 Task: Create in the project AgileGator in Backlog an issue 'Create a new online platform for online graphic design courses with advanced design tools and project collaboration features', assign it to team member softage.3@softage.net and change the status to IN PROGRESS. Create in the project AgileGator in Backlog an issue 'Implement a new cloud-based payroll management system for a company with advanced payroll processing and tax calculation features', assign it to team member softage.4@softage.net and change the status to IN PROGRESS
Action: Mouse moved to (217, 63)
Screenshot: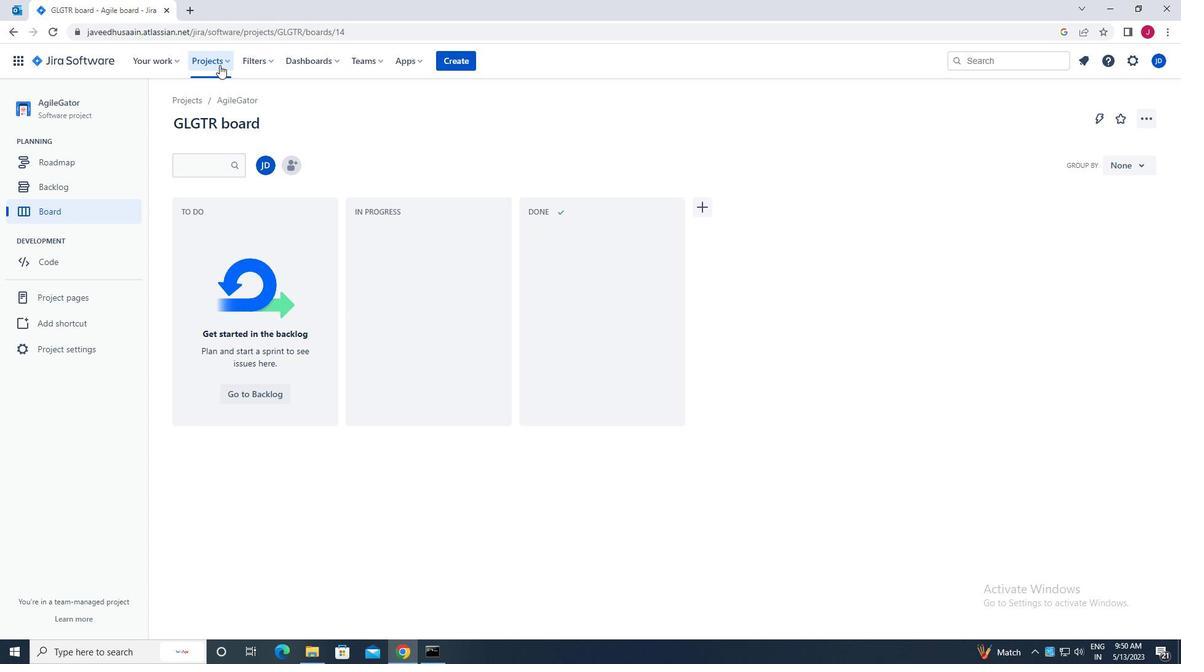 
Action: Mouse pressed left at (217, 63)
Screenshot: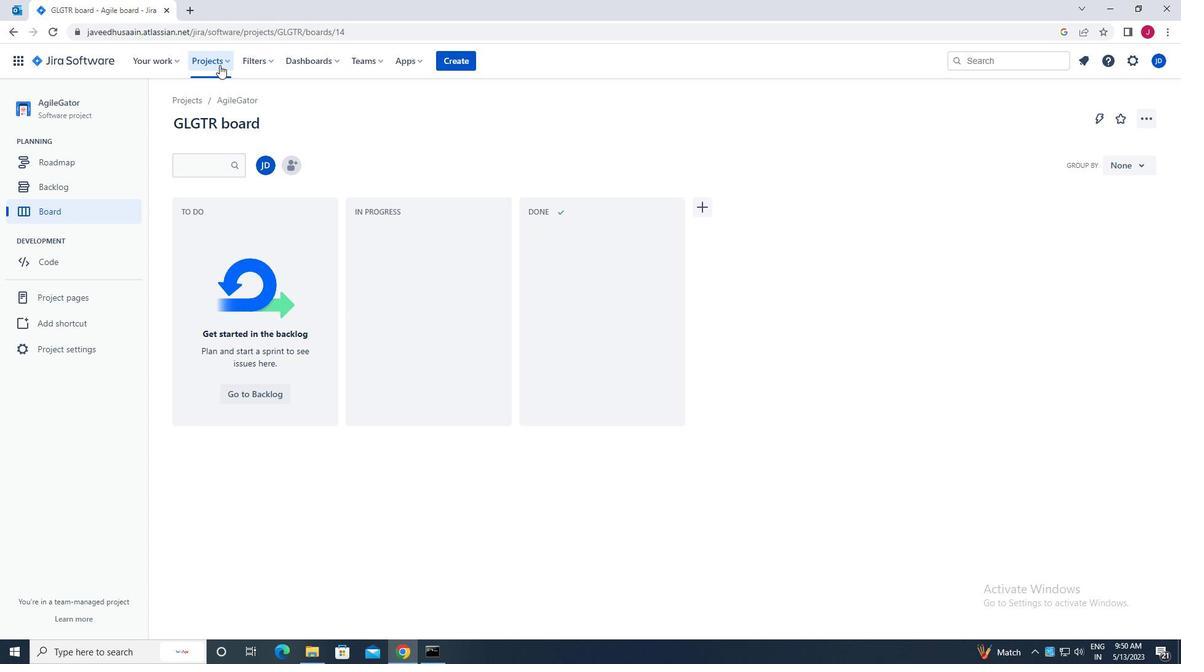 
Action: Mouse moved to (262, 111)
Screenshot: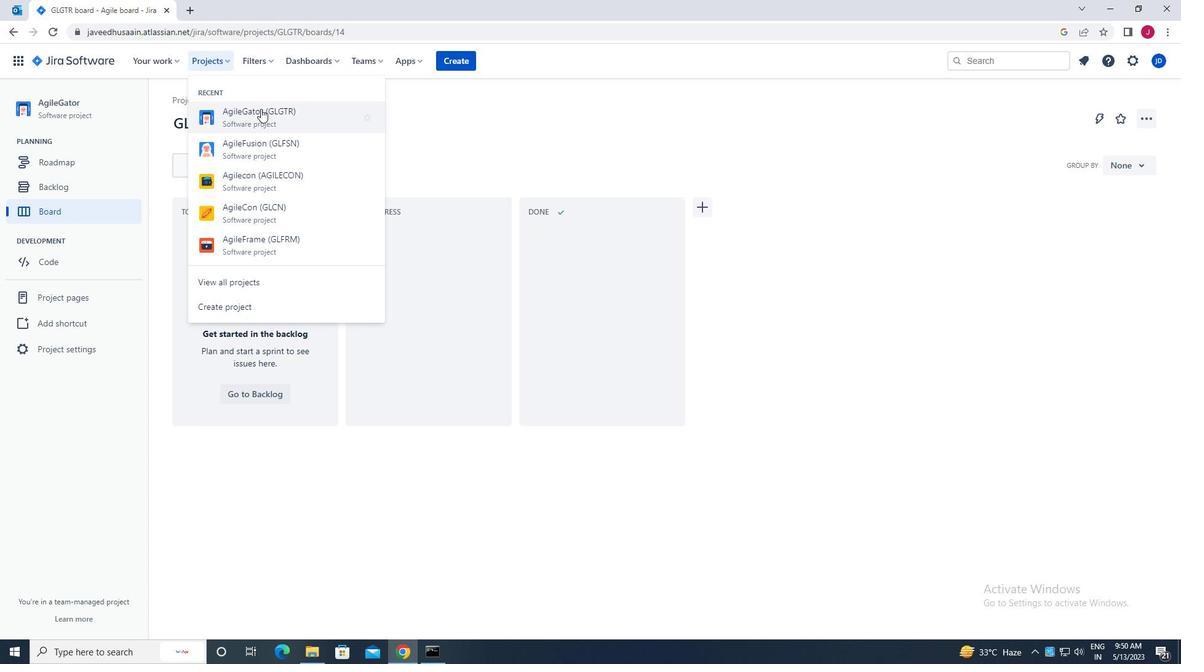 
Action: Mouse pressed left at (262, 111)
Screenshot: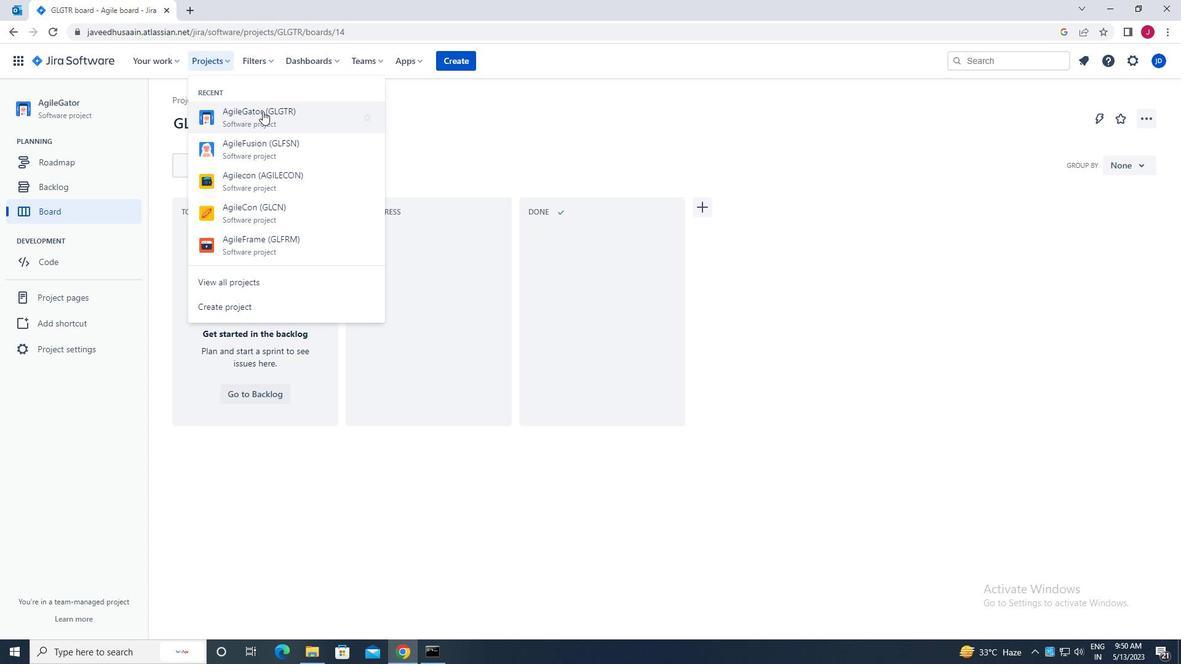 
Action: Mouse moved to (74, 182)
Screenshot: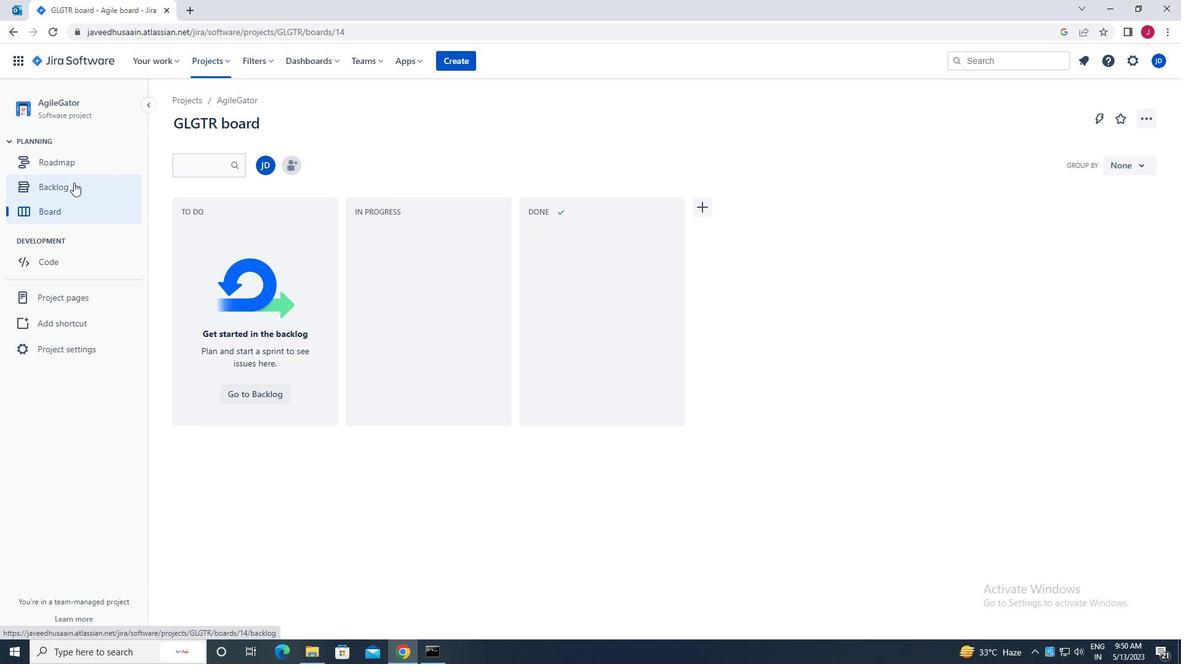 
Action: Mouse pressed left at (74, 182)
Screenshot: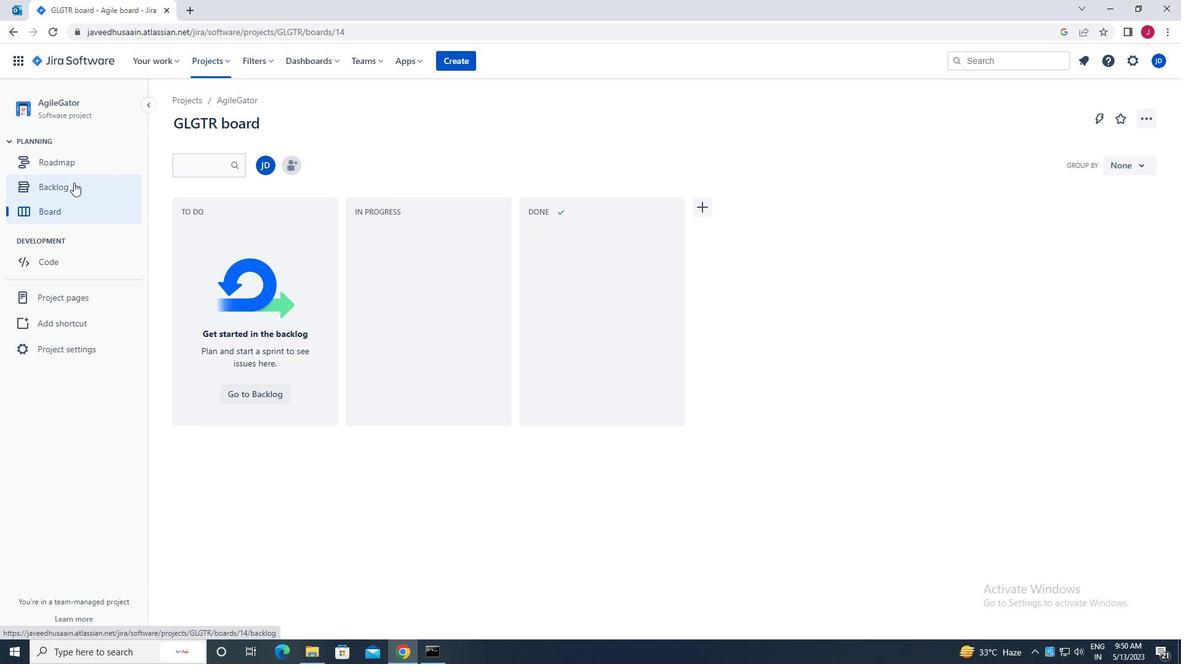 
Action: Mouse moved to (230, 449)
Screenshot: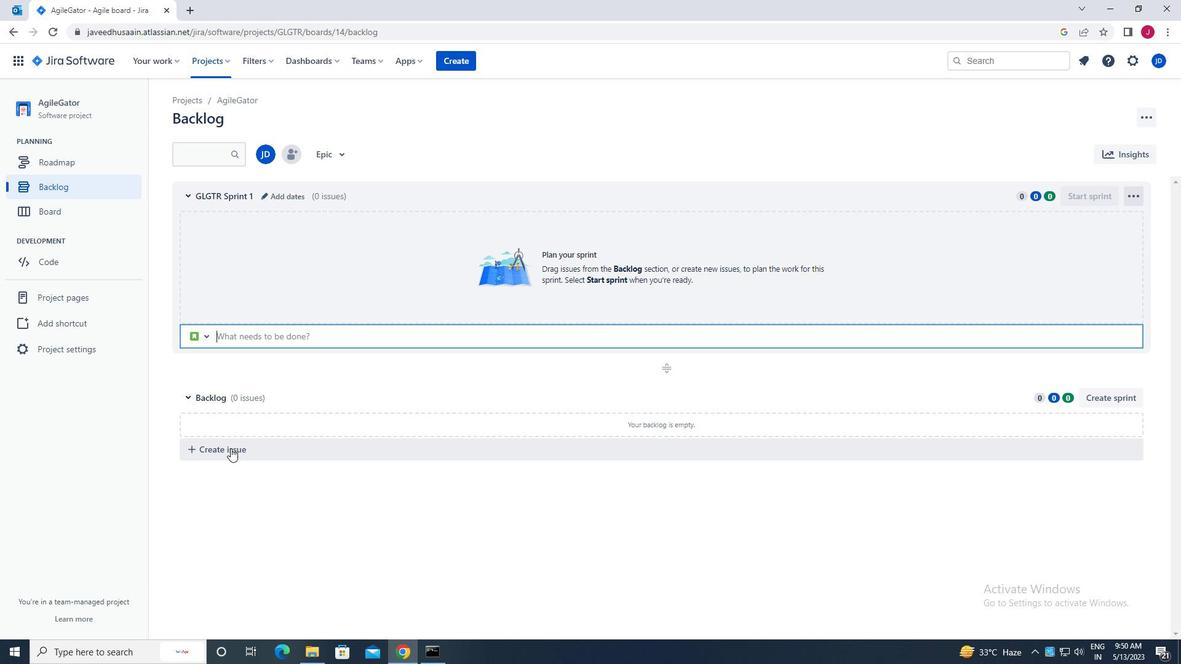 
Action: Mouse pressed left at (230, 449)
Screenshot: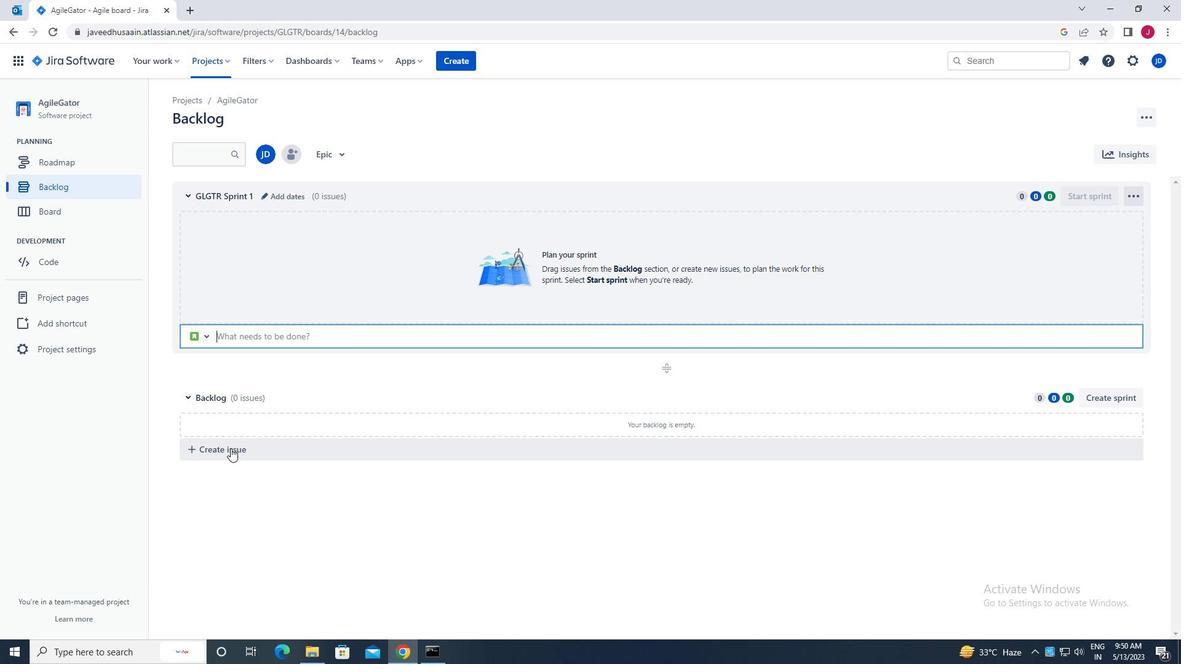 
Action: Mouse moved to (273, 450)
Screenshot: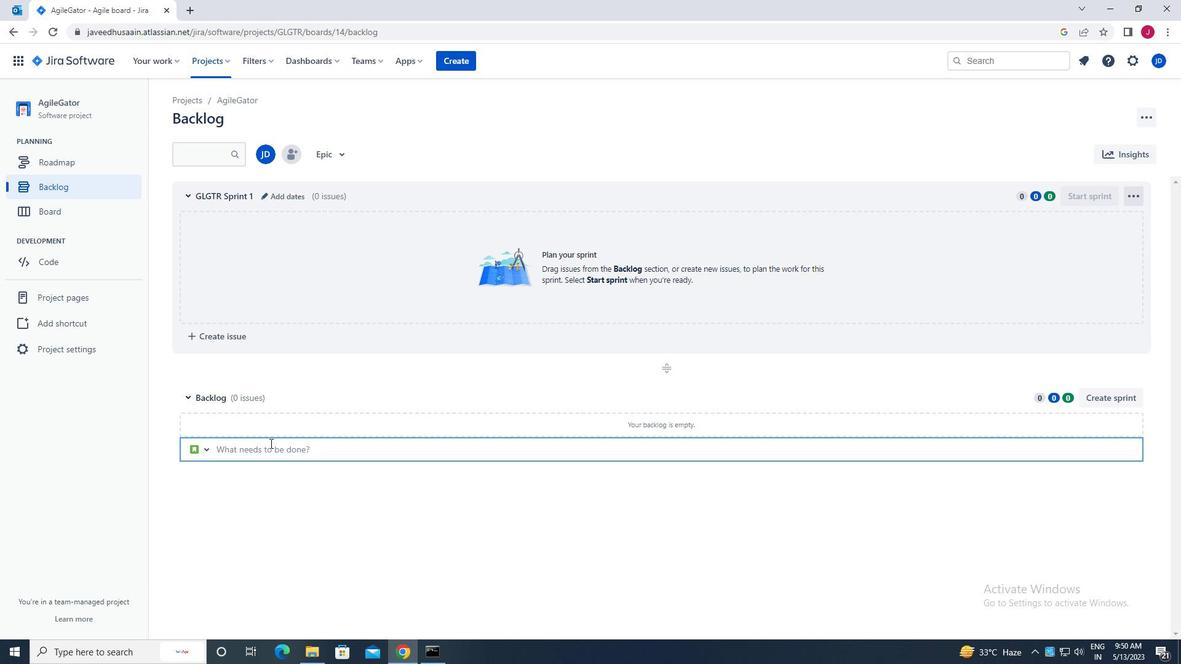
Action: Mouse pressed left at (273, 450)
Screenshot: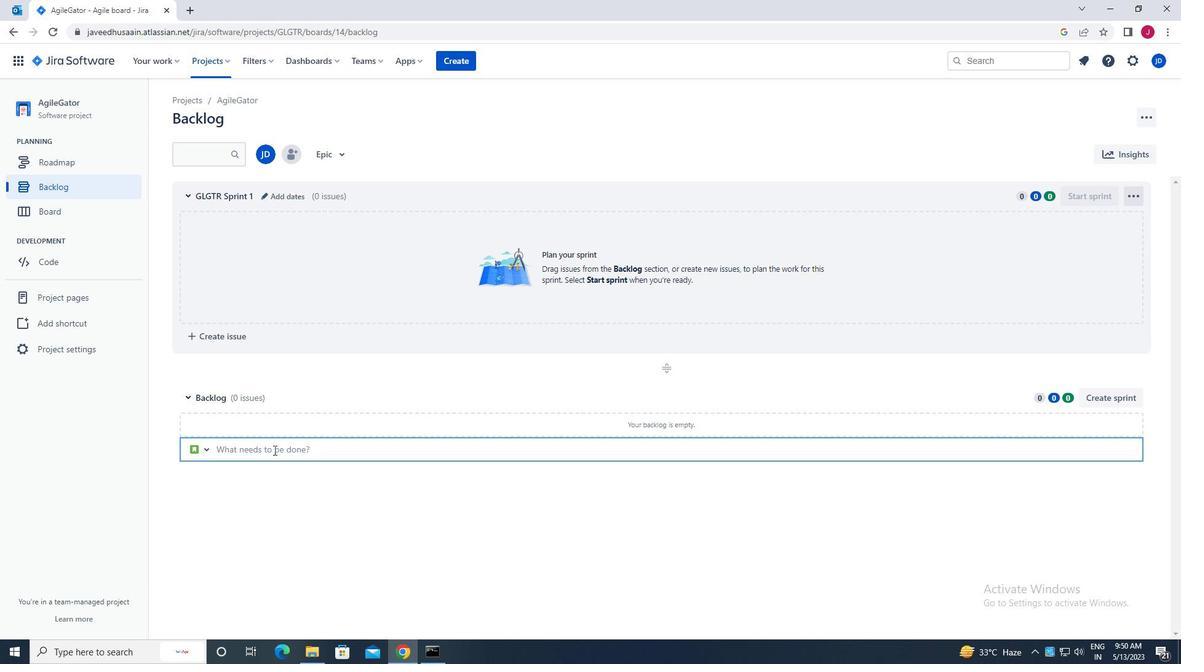 
Action: Key pressed c<Key.caps_lock>reate<Key.space>a<Key.space>new<Key.space>p<Key.backspace>online<Key.space>platform<Key.space>for<Key.space>online<Key.space>graphic<Key.space>design<Key.space>courses<Key.space>with<Key.space>advanced<Key.space>design<Key.space>tools<Key.space>and<Key.space>project<Key.space>collaboration<Key.space>features<Key.enter>
Screenshot: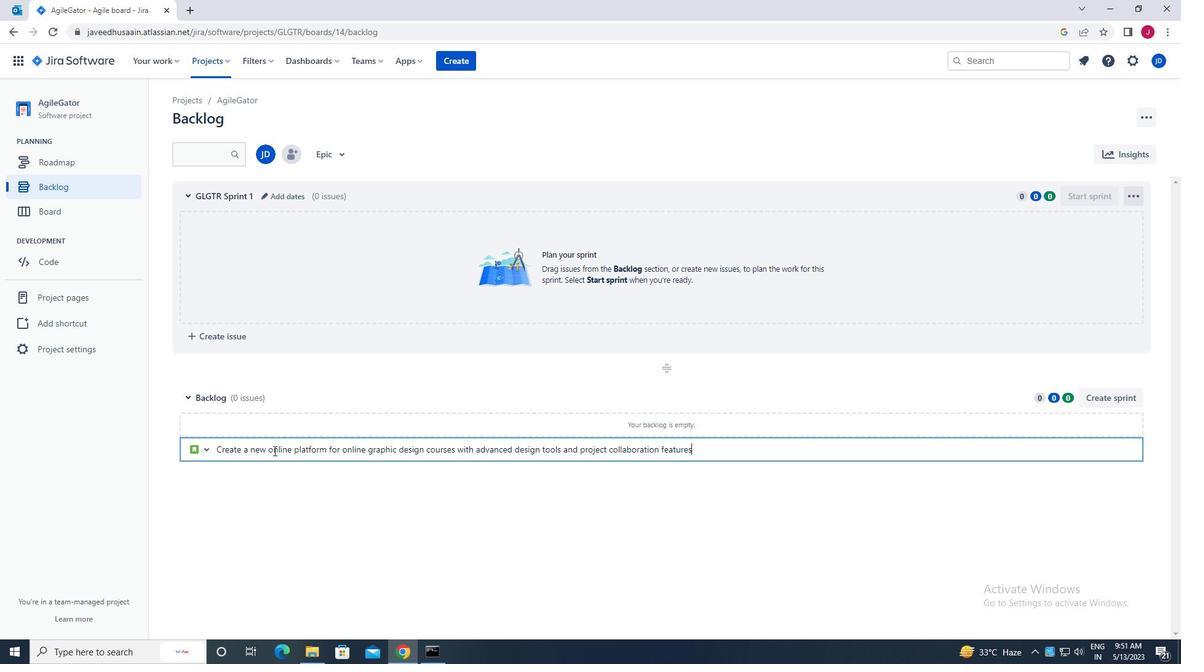 
Action: Mouse moved to (1104, 421)
Screenshot: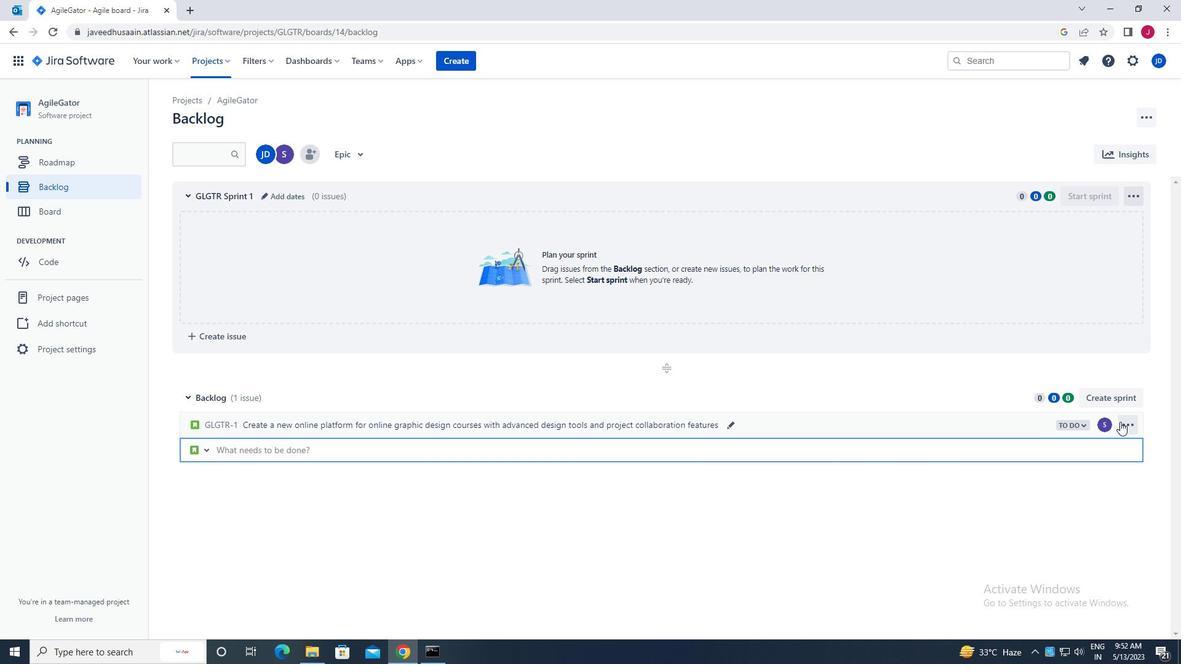 
Action: Mouse pressed left at (1104, 421)
Screenshot: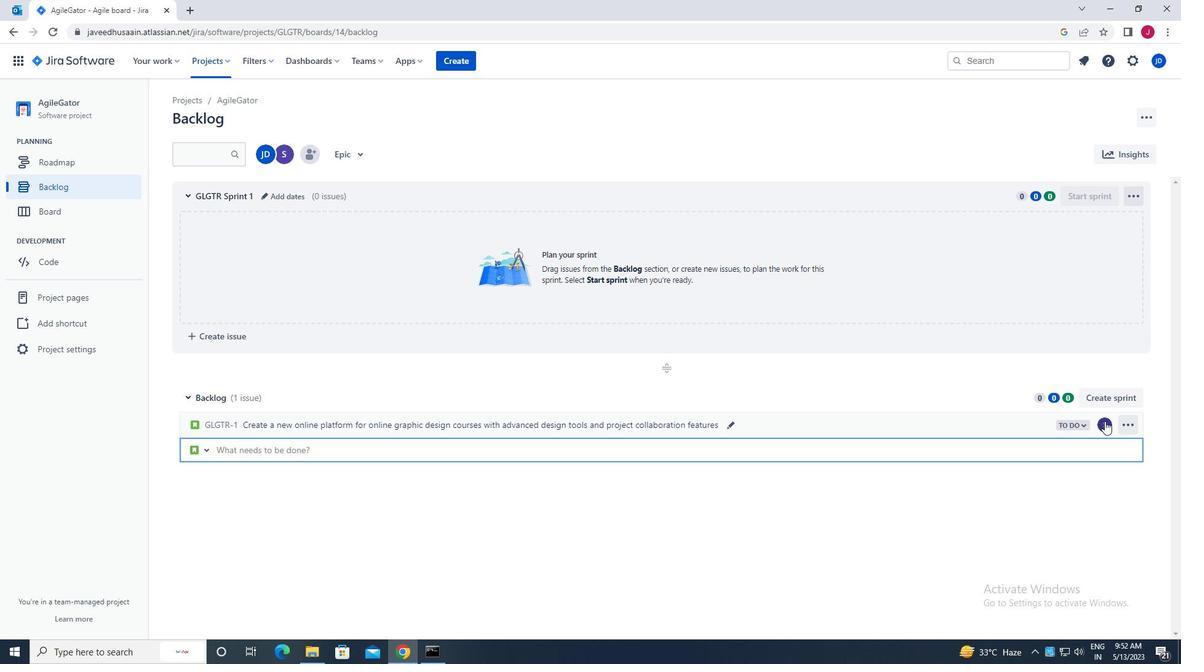 
Action: Mouse moved to (1021, 458)
Screenshot: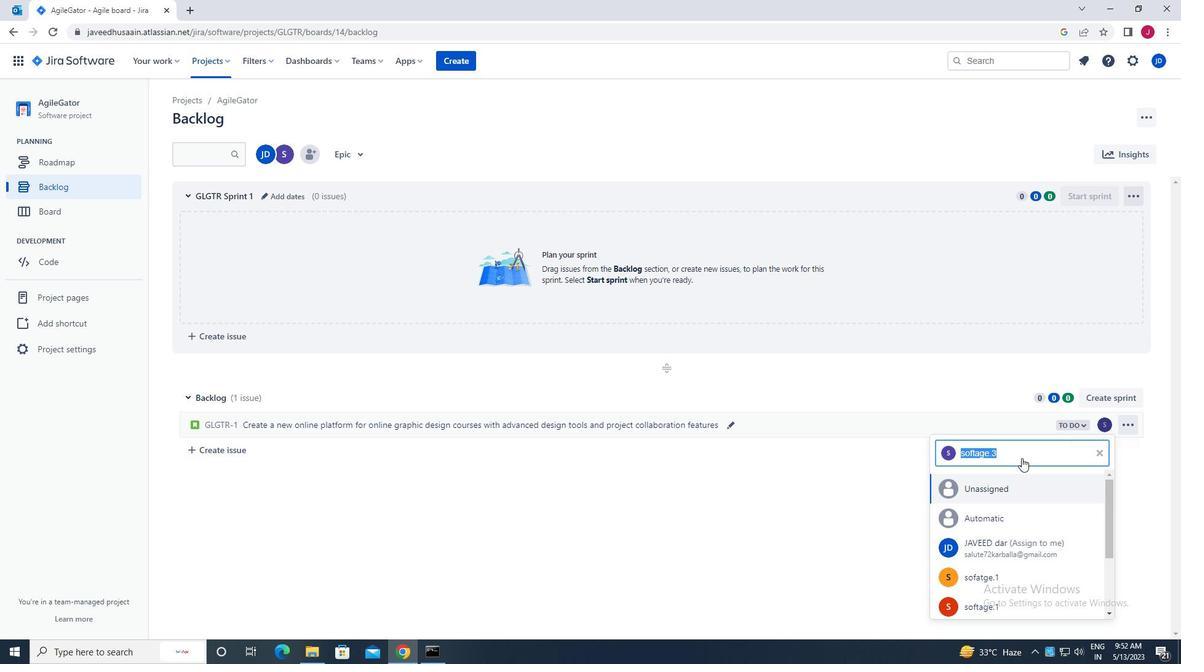 
Action: Key pressed softage
Screenshot: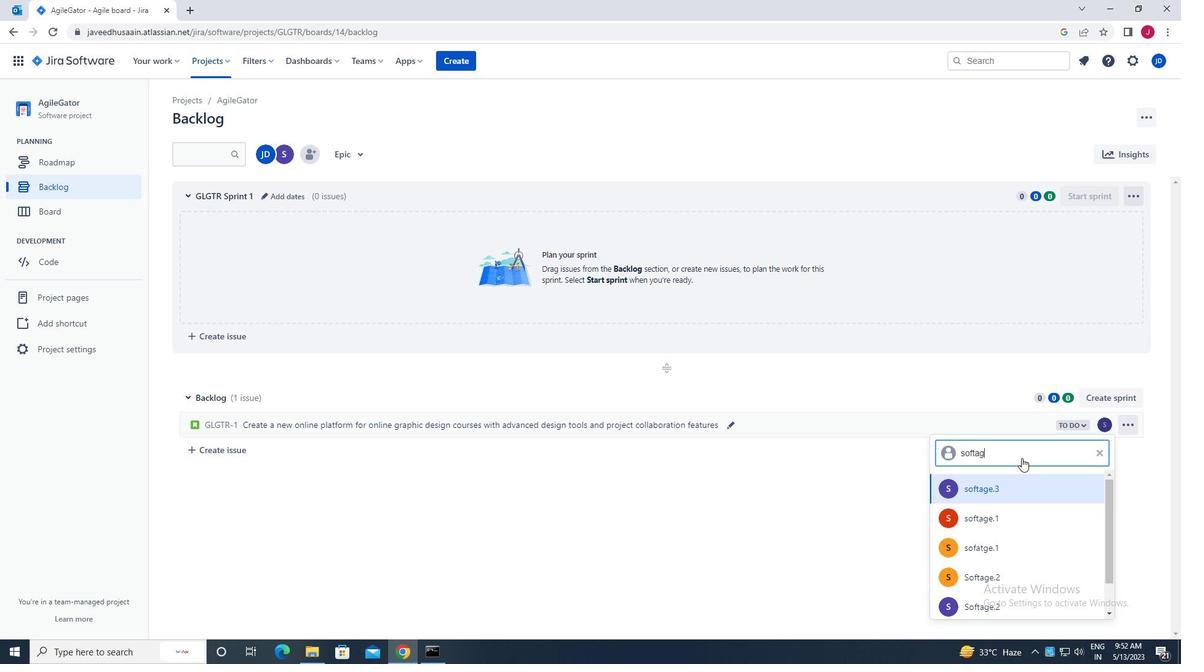 
Action: Mouse moved to (1020, 489)
Screenshot: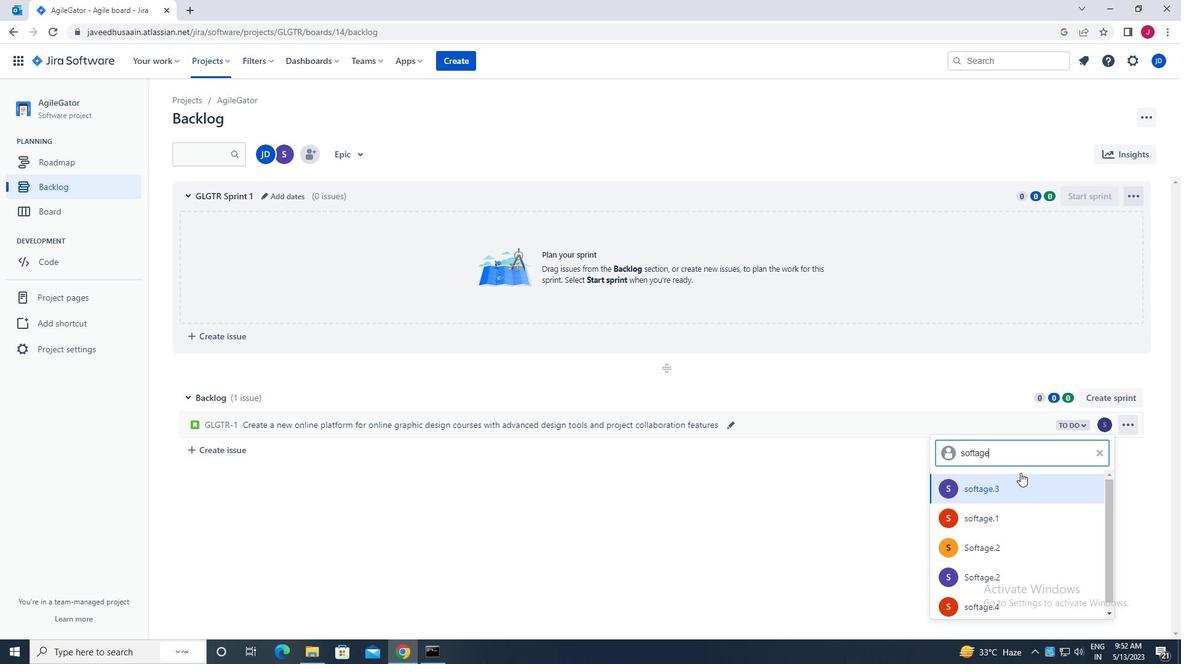 
Action: Mouse pressed left at (1020, 489)
Screenshot: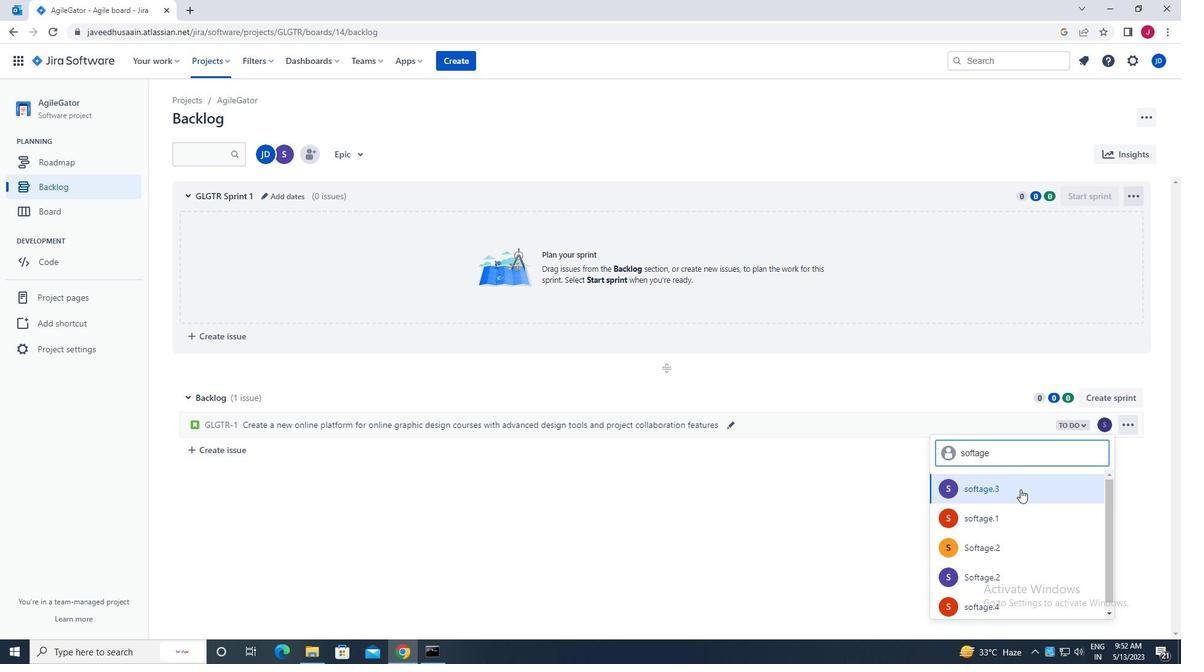 
Action: Mouse moved to (1084, 424)
Screenshot: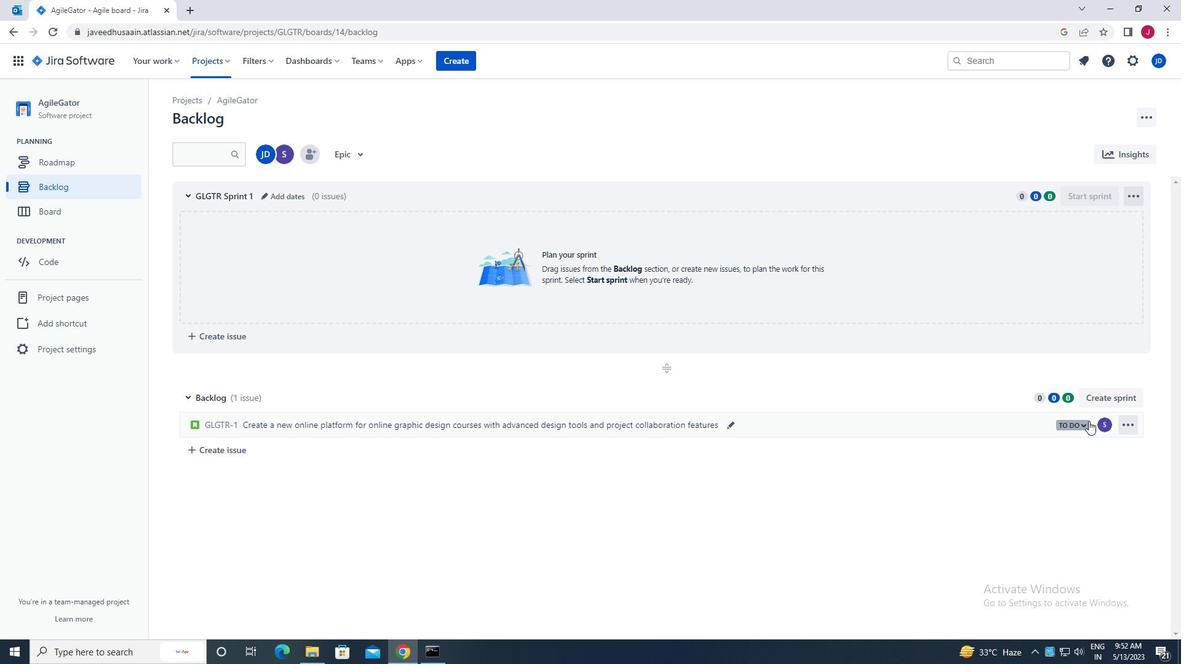 
Action: Mouse pressed left at (1084, 424)
Screenshot: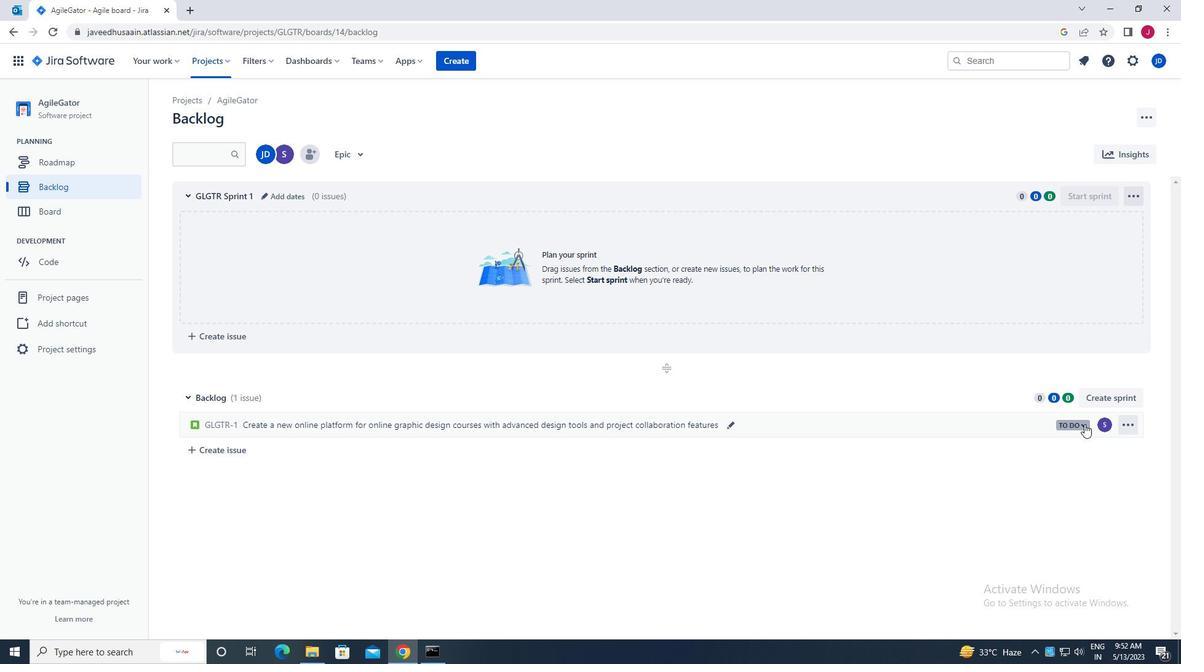 
Action: Mouse moved to (995, 451)
Screenshot: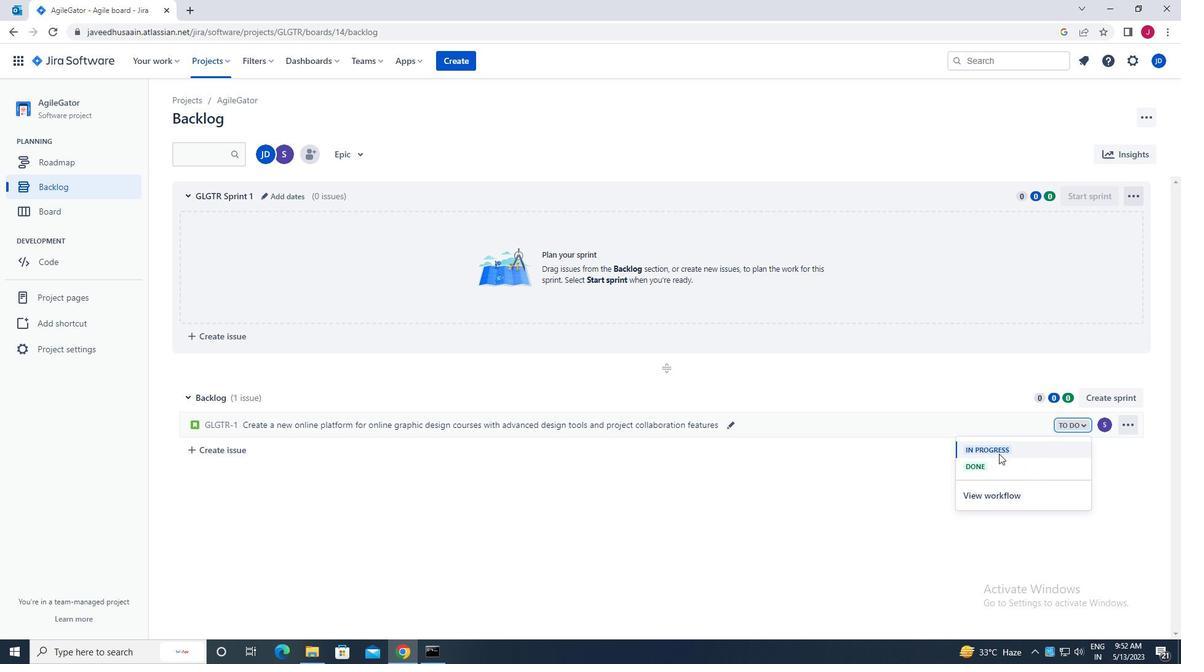 
Action: Mouse pressed left at (995, 451)
Screenshot: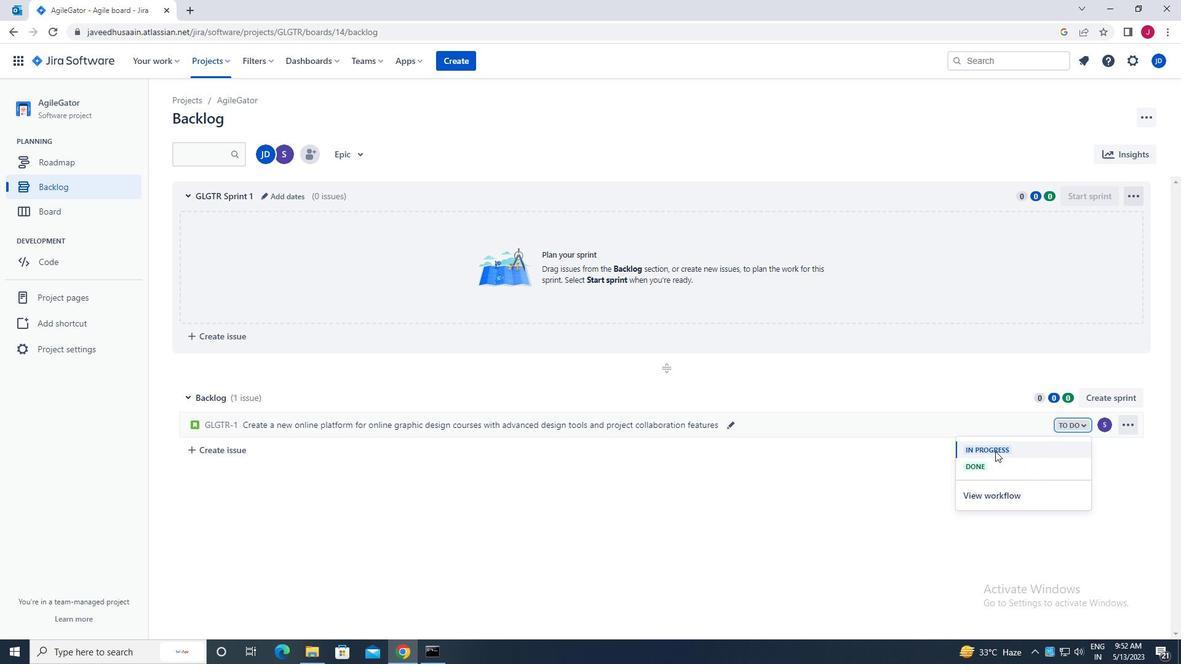 
Action: Mouse moved to (236, 450)
Screenshot: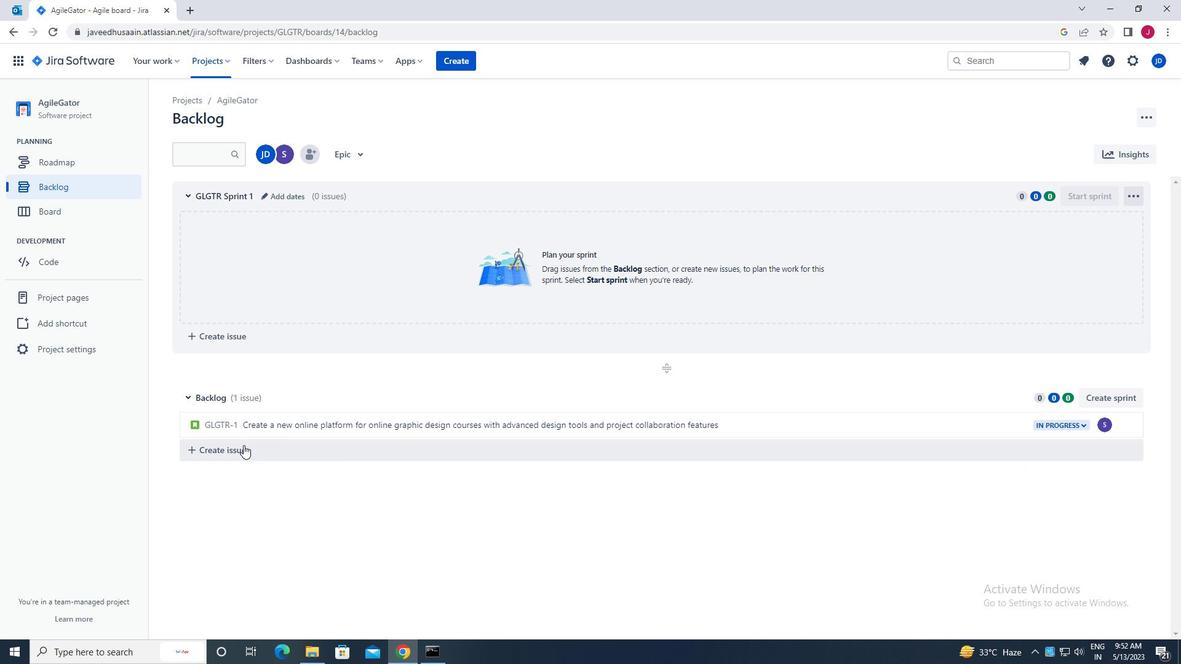 
Action: Mouse pressed left at (236, 450)
Screenshot: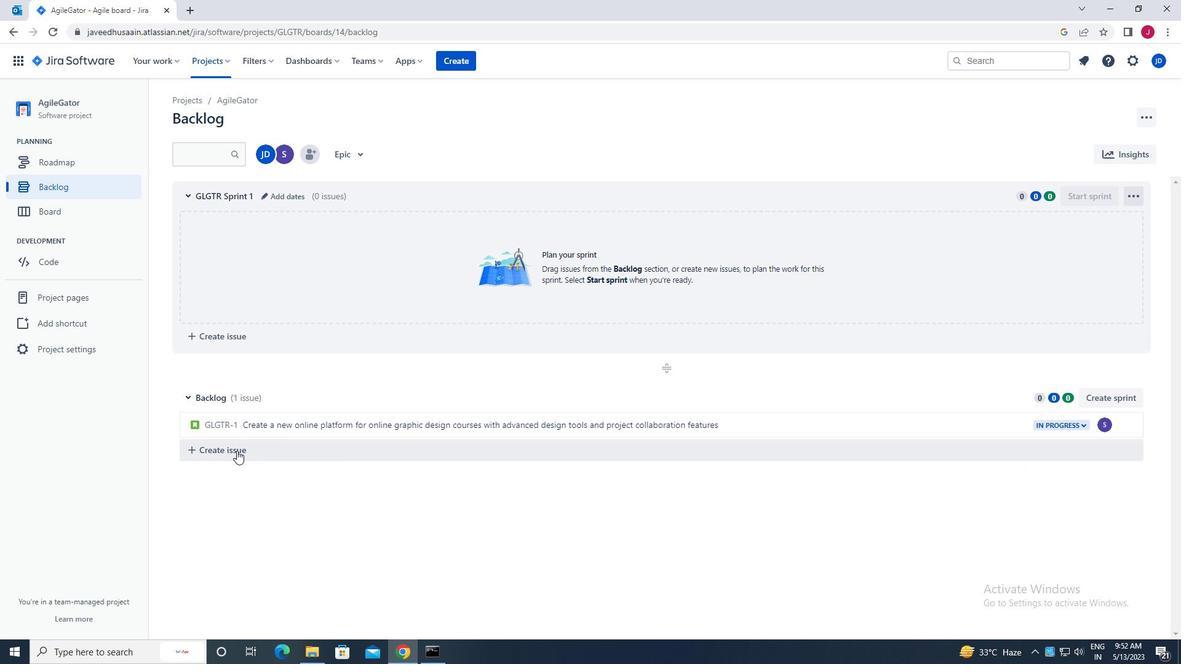 
Action: Mouse moved to (261, 452)
Screenshot: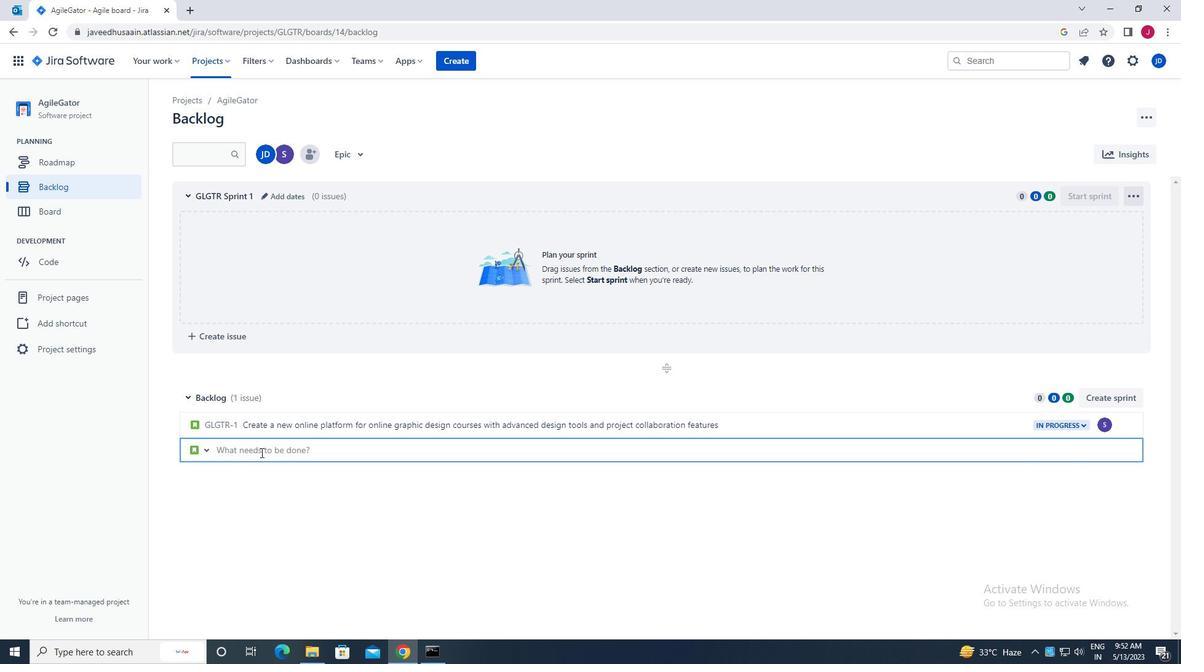 
Action: Key pressed <Key.caps_lock>i<Key.caps_lock>mplement<Key.space>a<Key.space>new<Key.space>cloud-based<Key.space>payroll<Key.space>management<Key.space>system<Key.space>for<Key.space>a<Key.space>company<Key.space>with<Key.space>advanced<Key.space>payroll<Key.space>processing<Key.space>and<Key.space>tax<Key.space>calculation<Key.space>features<Key.enter>
Screenshot: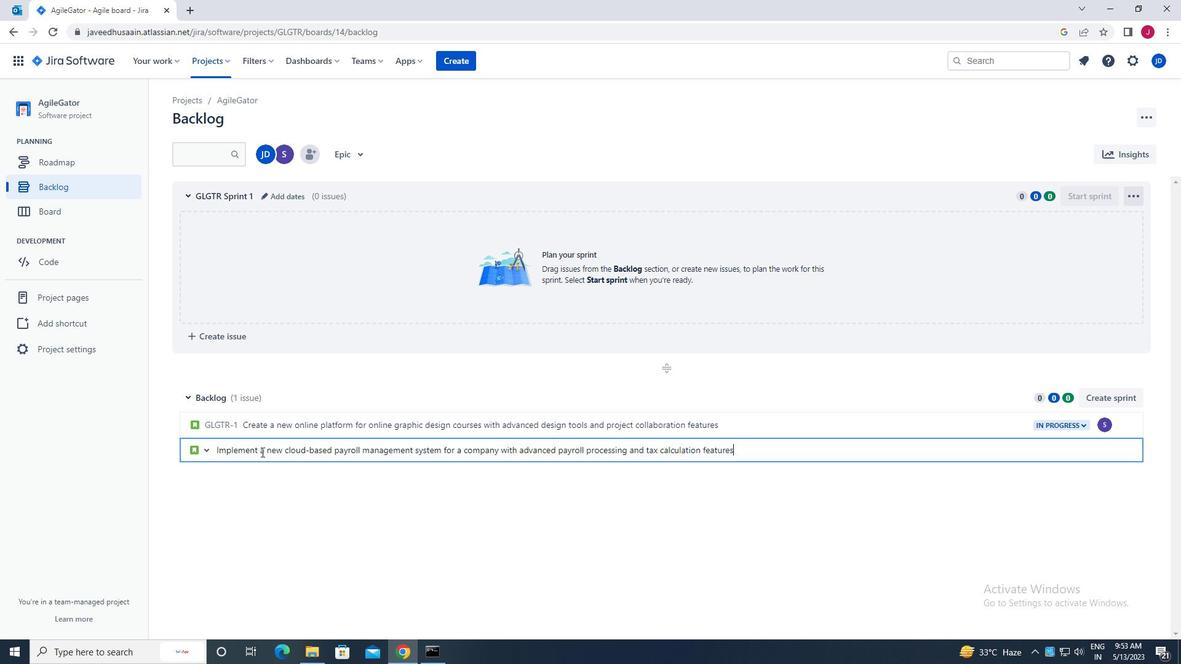 
Action: Mouse moved to (1102, 449)
Screenshot: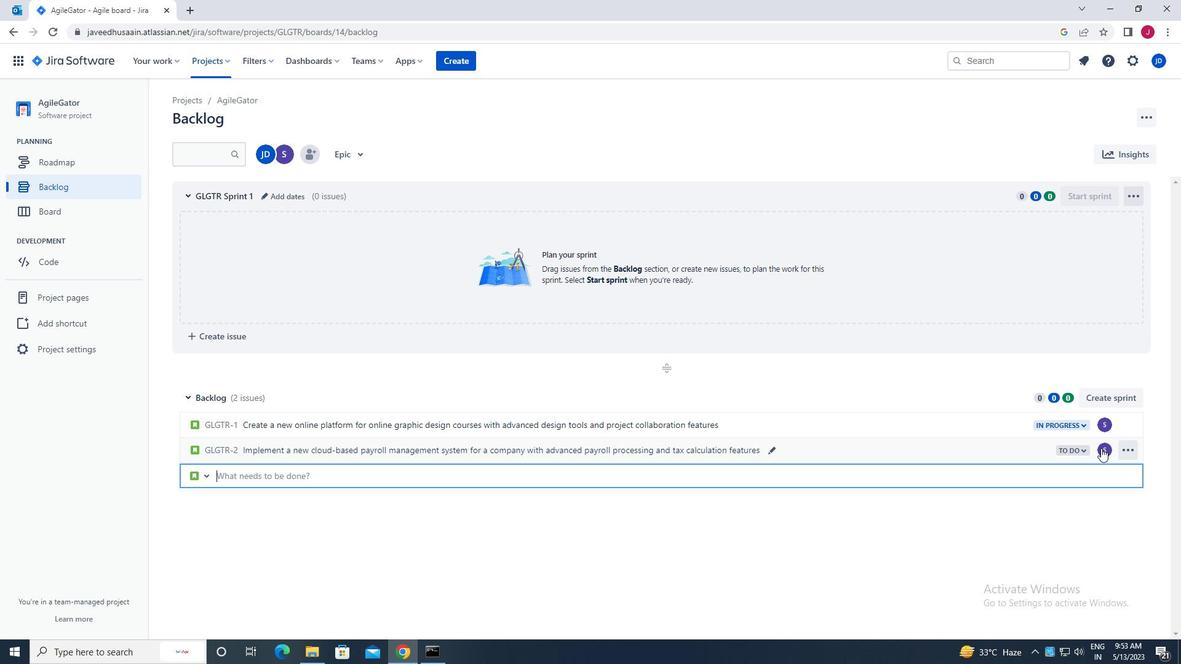 
Action: Mouse pressed left at (1102, 449)
Screenshot: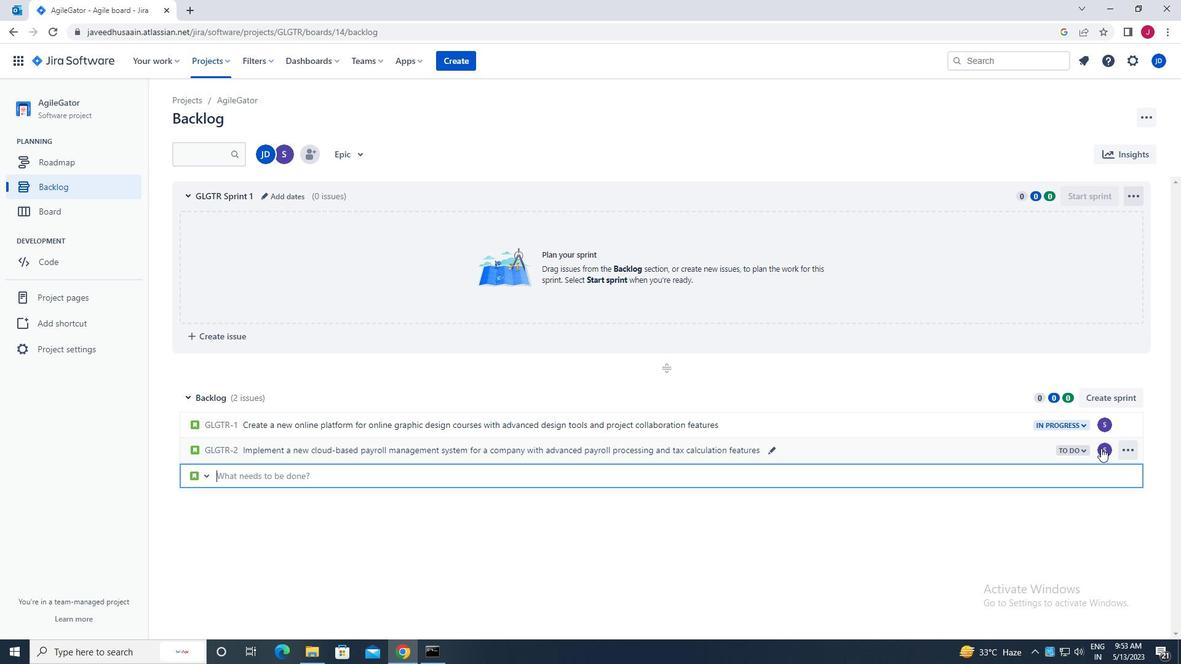 
Action: Mouse moved to (1002, 472)
Screenshot: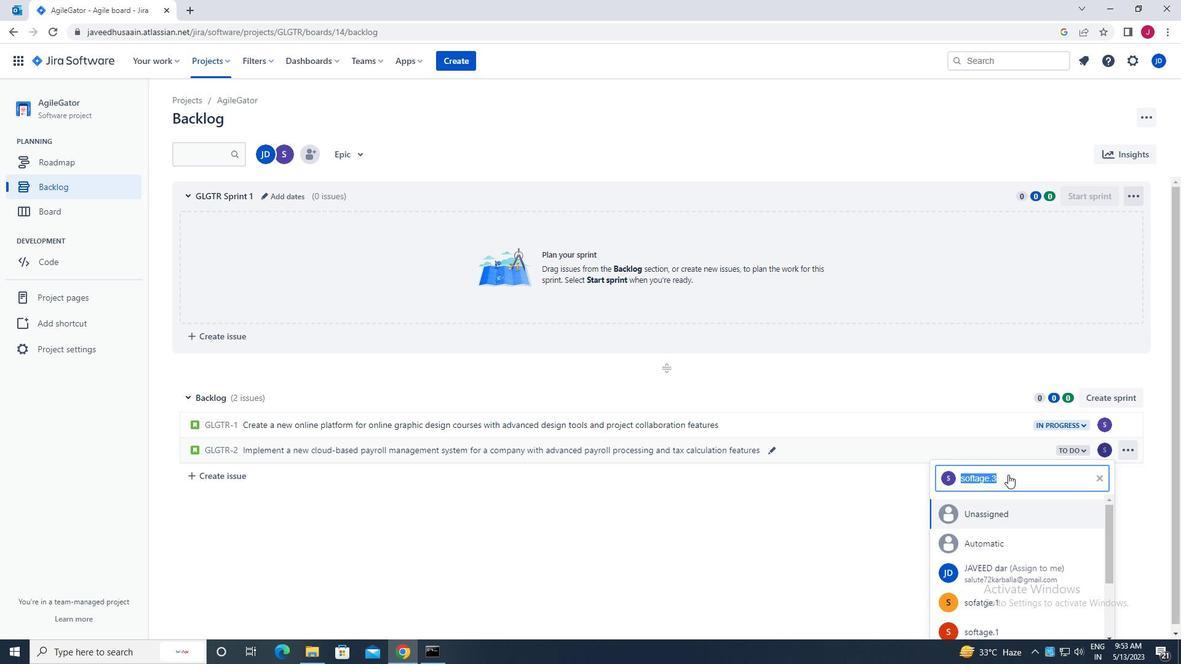 
Action: Key pressed soft
Screenshot: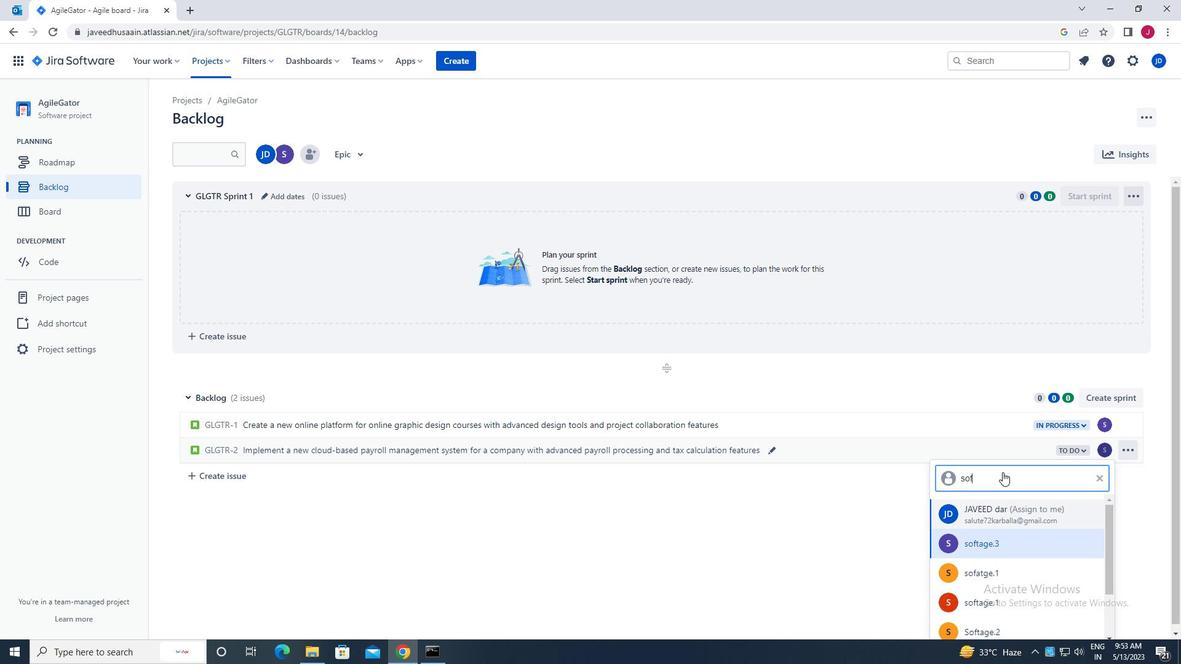 
Action: Mouse moved to (1019, 527)
Screenshot: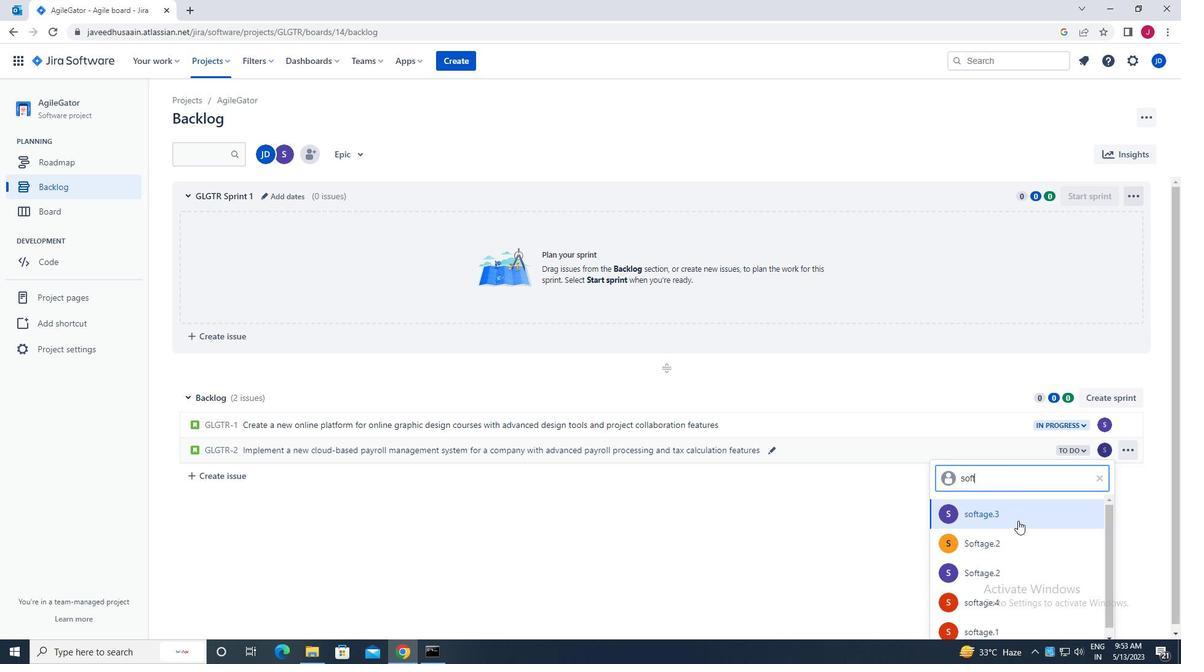 
Action: Mouse scrolled (1019, 526) with delta (0, 0)
Screenshot: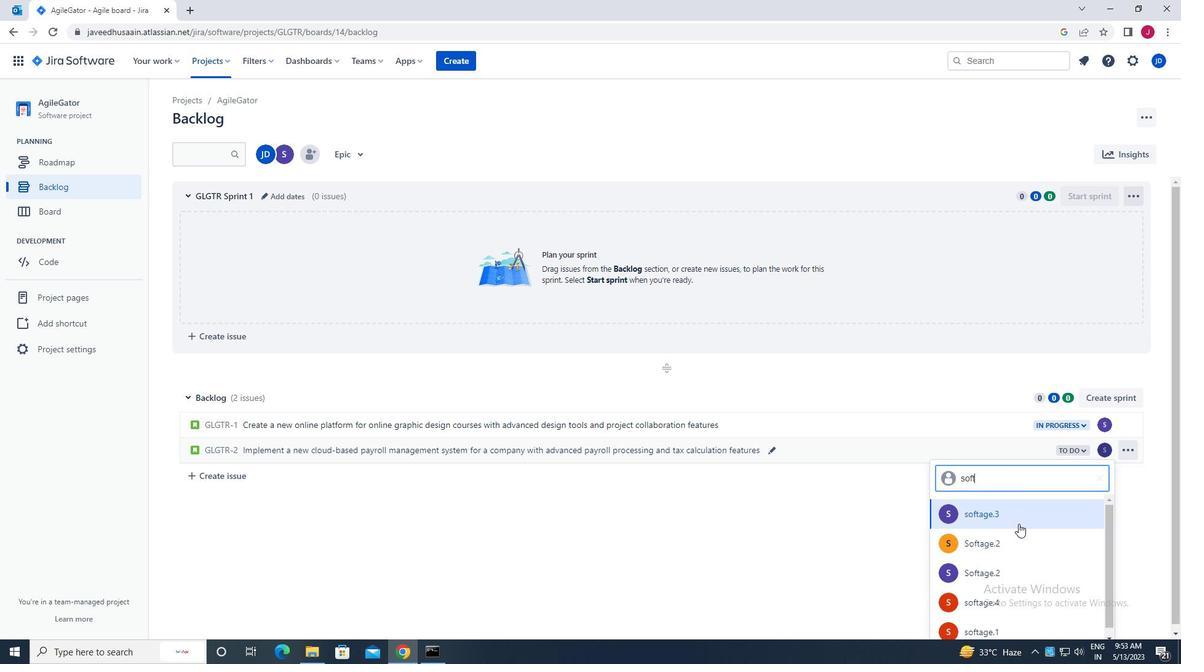 
Action: Mouse scrolled (1019, 526) with delta (0, 0)
Screenshot: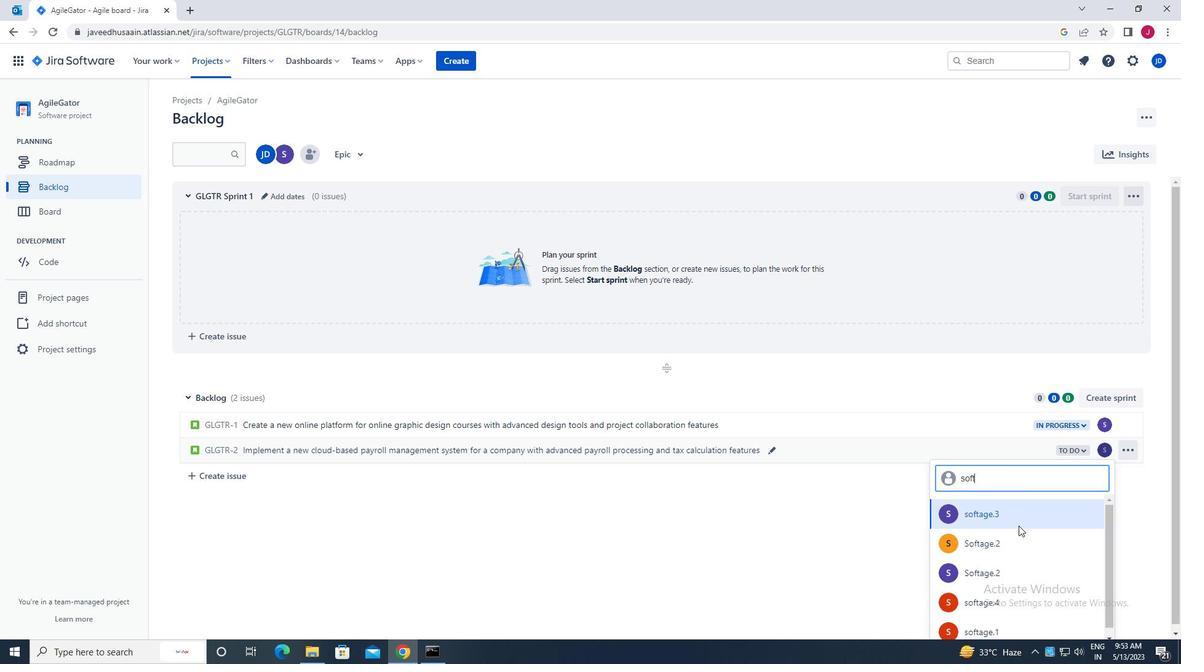 
Action: Mouse moved to (1019, 527)
Screenshot: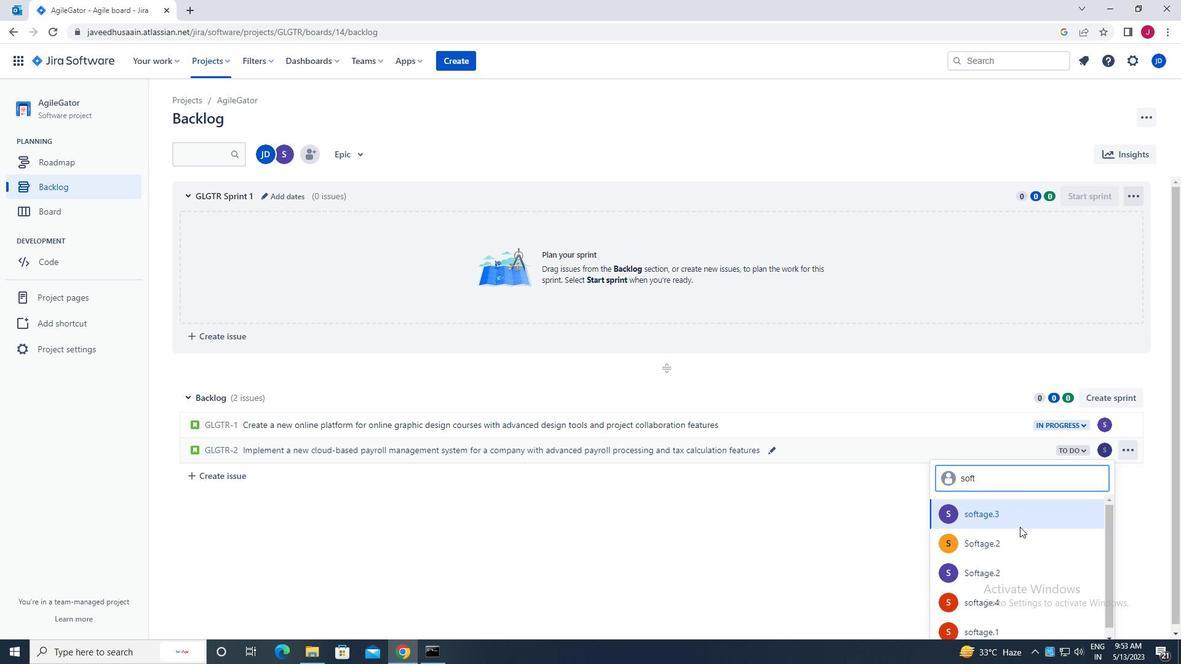 
Action: Mouse scrolled (1019, 526) with delta (0, 0)
Screenshot: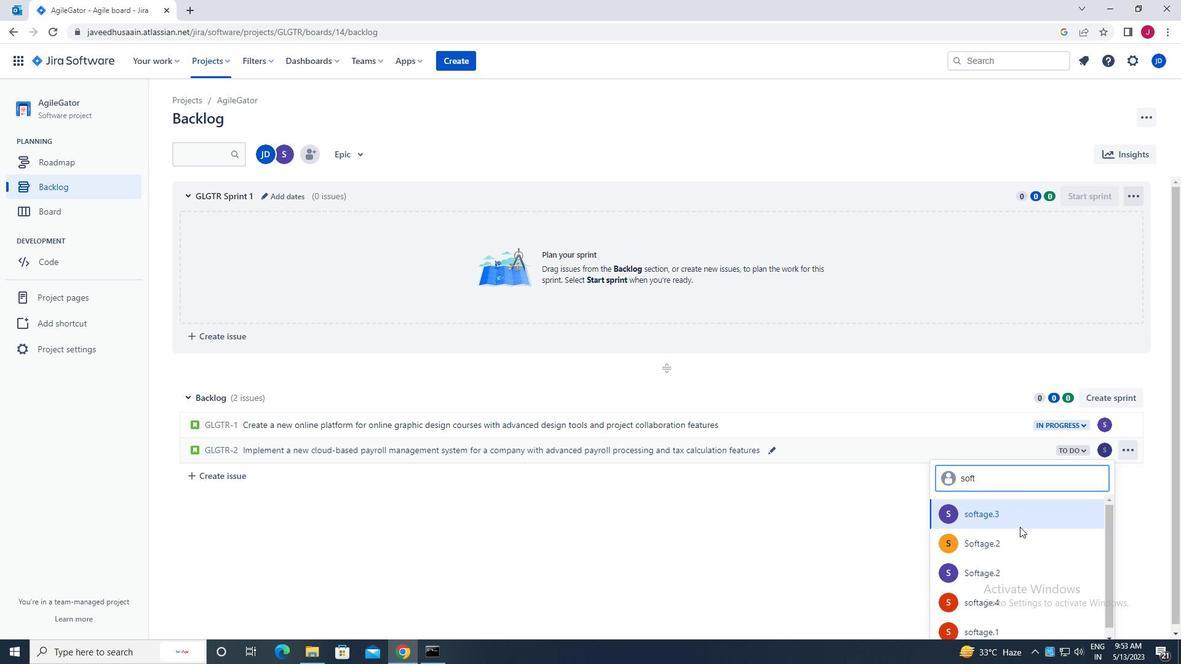 
Action: Mouse moved to (994, 597)
Screenshot: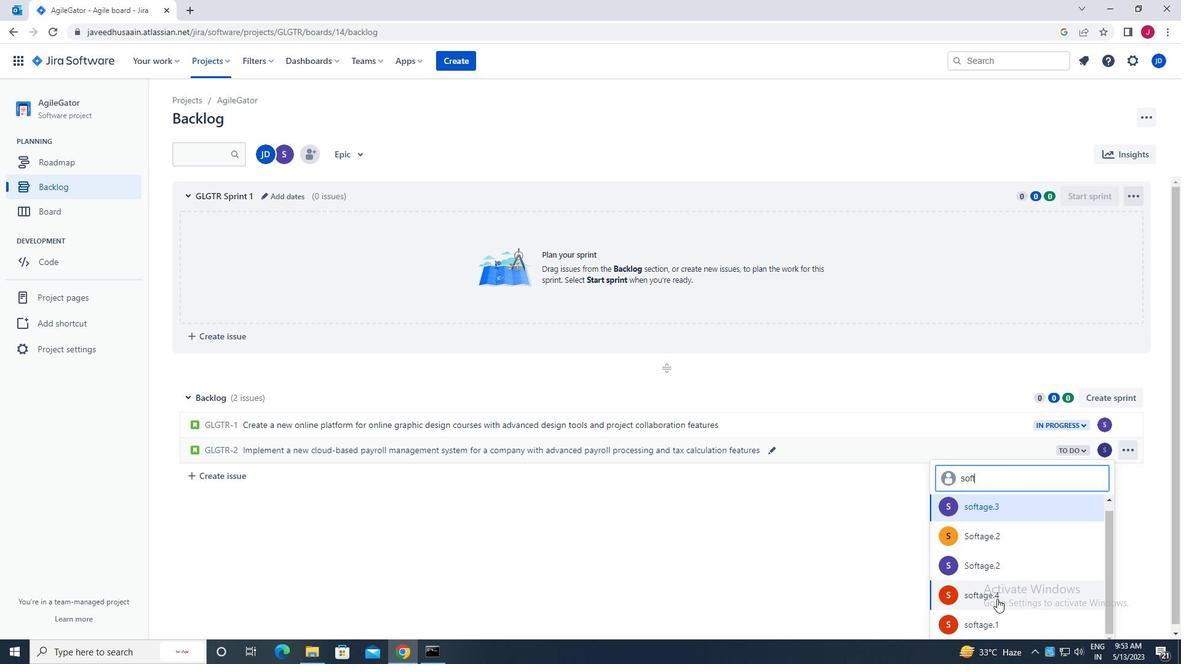 
Action: Mouse pressed left at (994, 597)
Screenshot: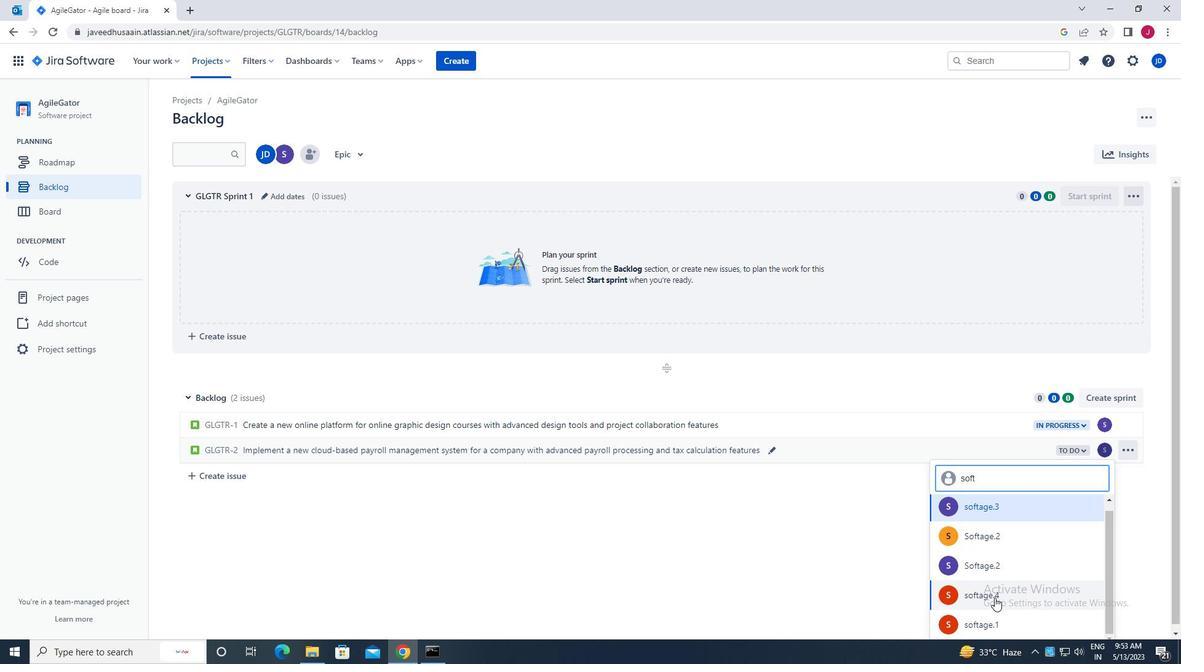 
Action: Mouse moved to (1080, 450)
Screenshot: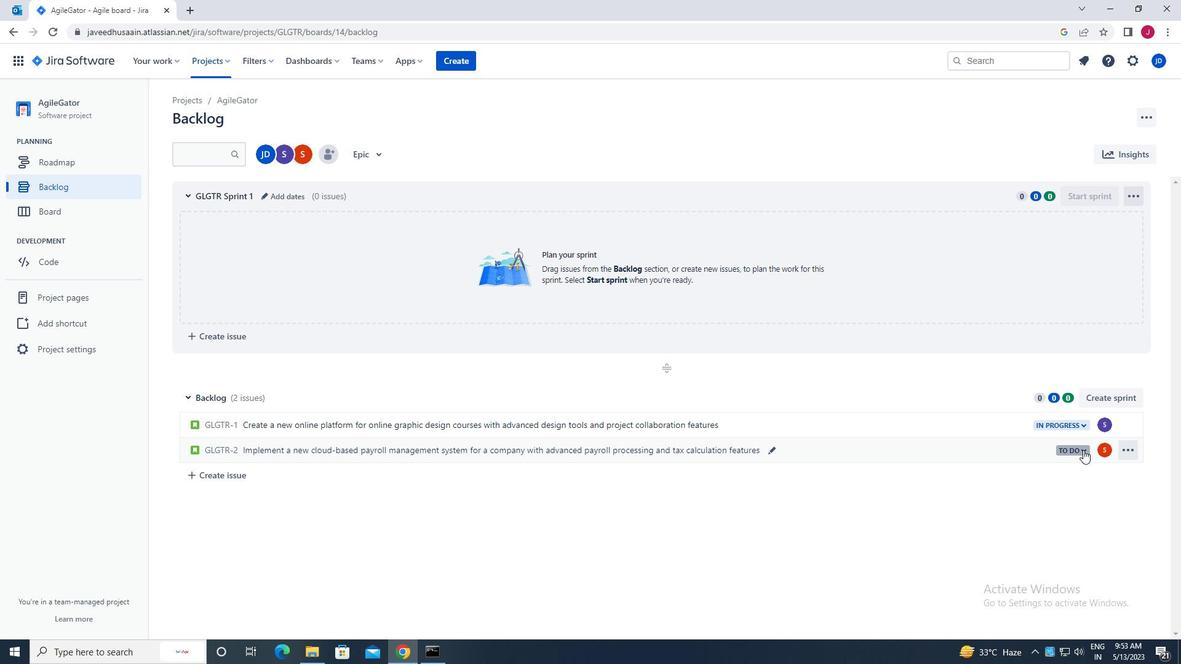 
Action: Mouse pressed left at (1080, 450)
Screenshot: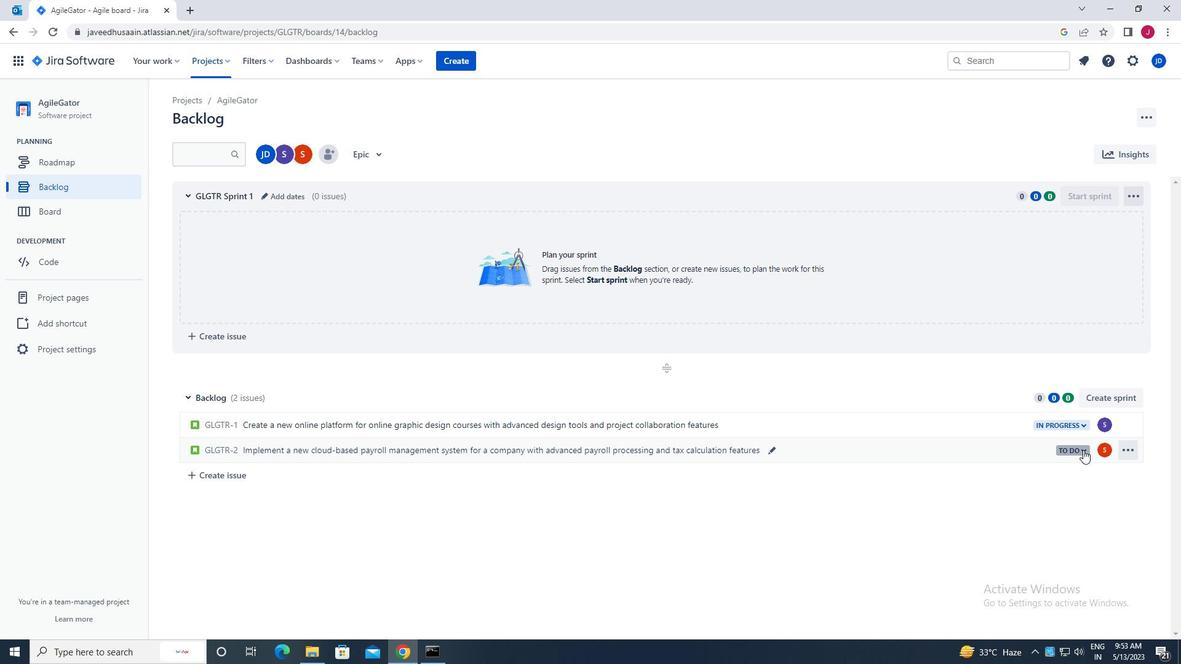 
Action: Mouse moved to (989, 476)
Screenshot: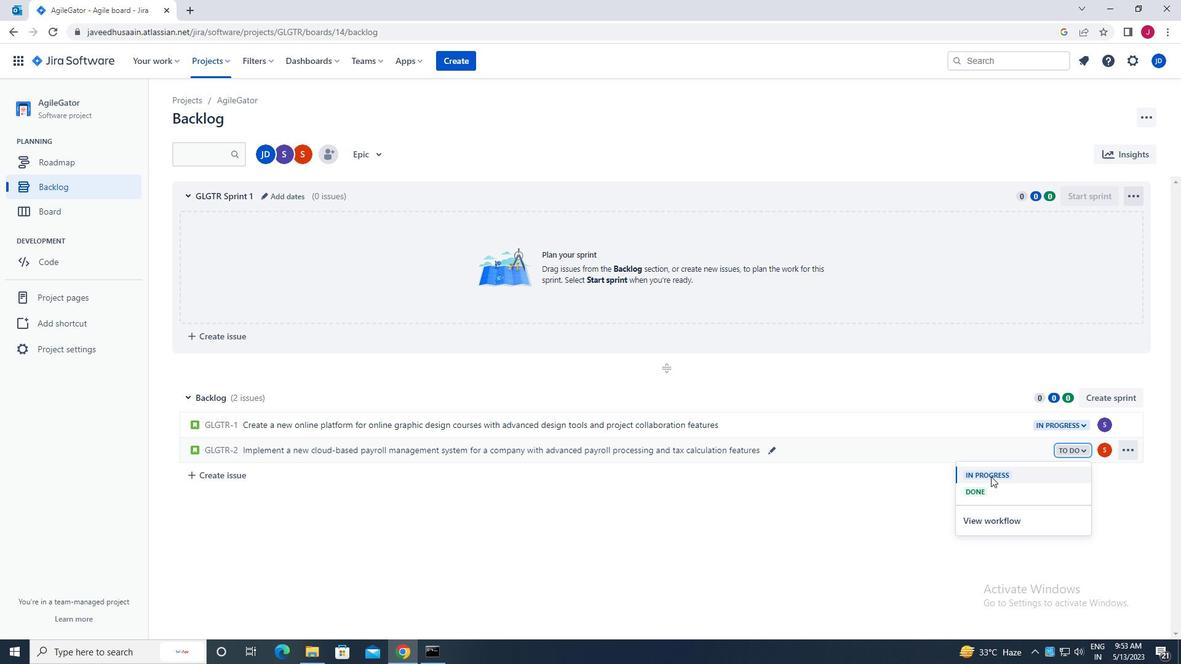 
Action: Mouse pressed left at (989, 476)
Screenshot: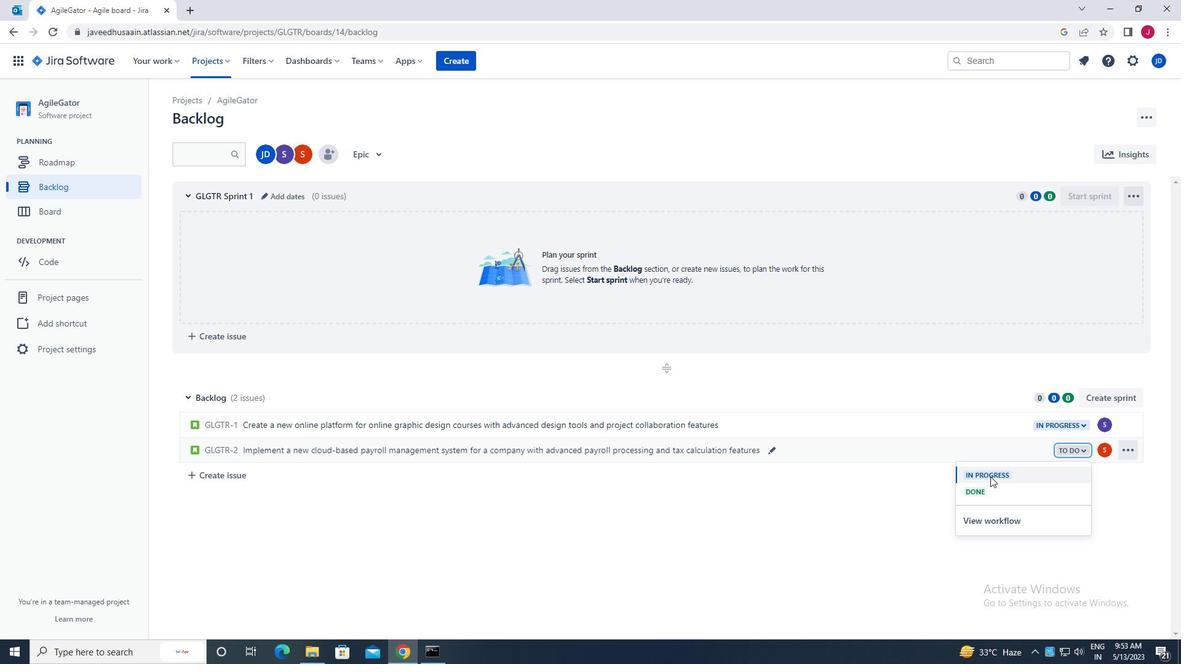
Action: Mouse moved to (983, 474)
Screenshot: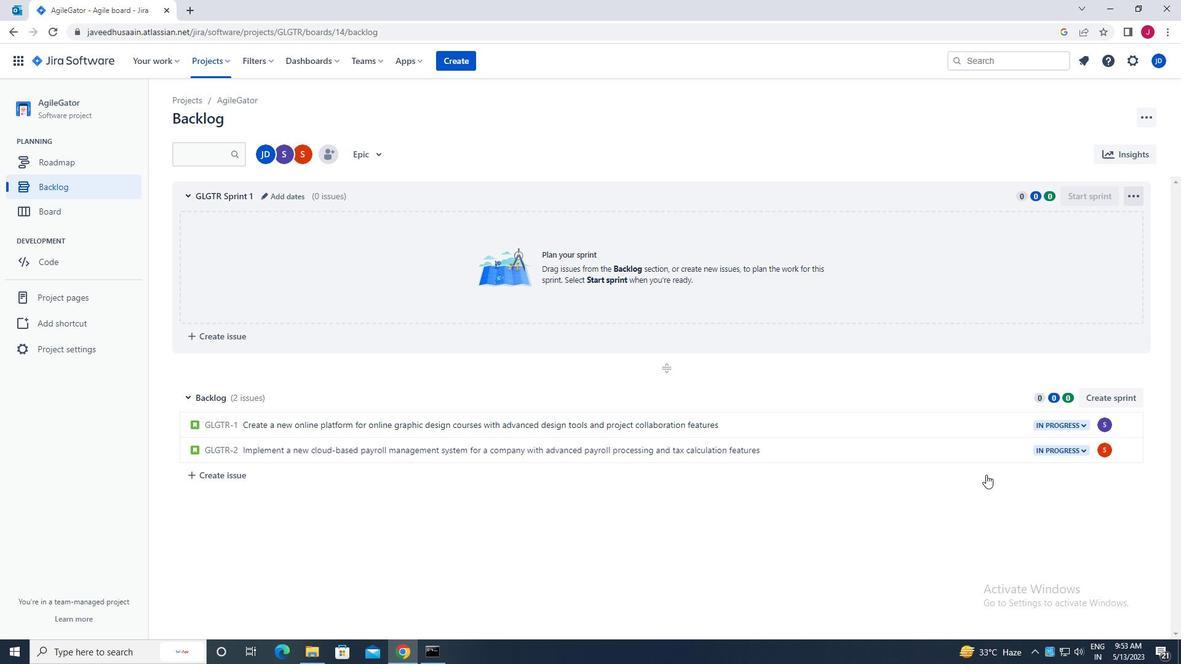 
